 Task: Create a due date automation trigger when advanced on, on the monday of the week a card is due add dates without an incomplete due date at 11:00 AM.
Action: Mouse moved to (950, 75)
Screenshot: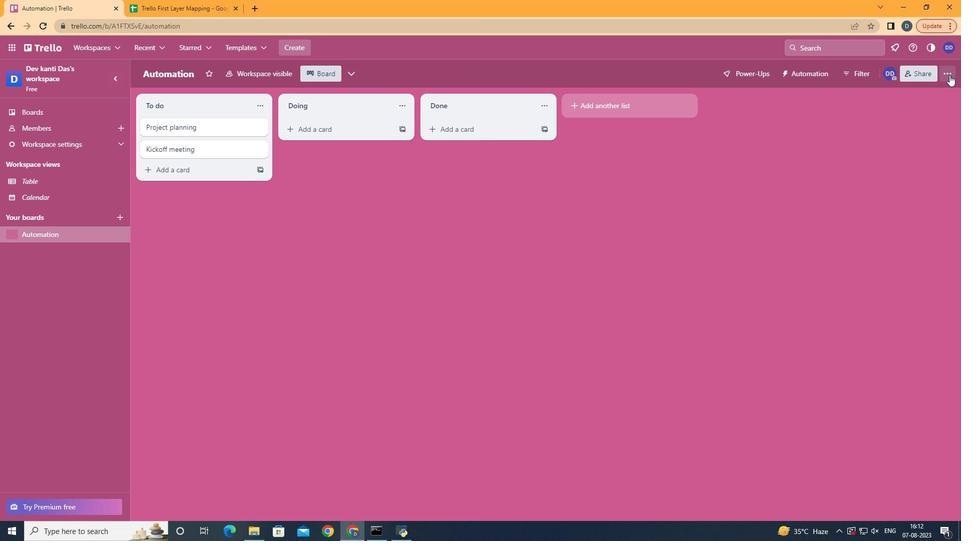 
Action: Mouse pressed left at (950, 75)
Screenshot: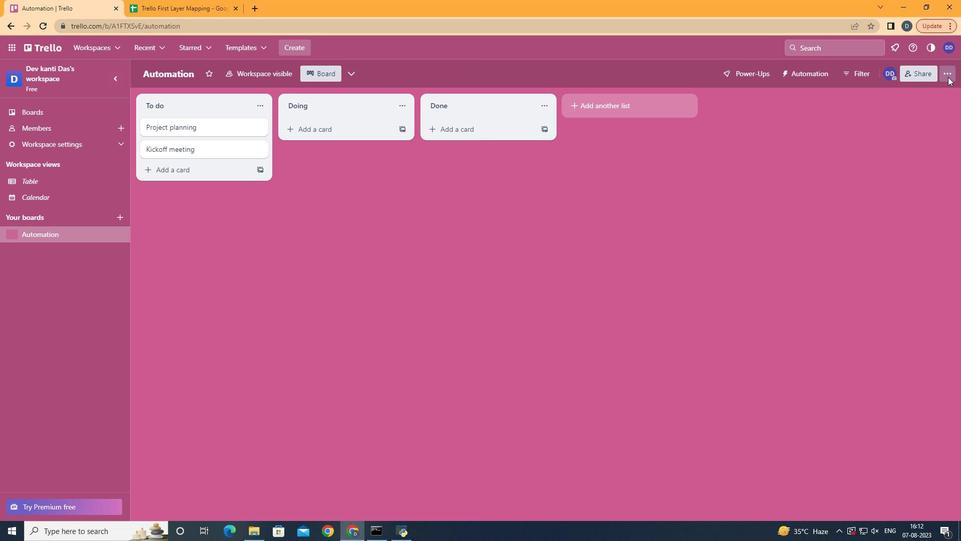 
Action: Mouse moved to (869, 223)
Screenshot: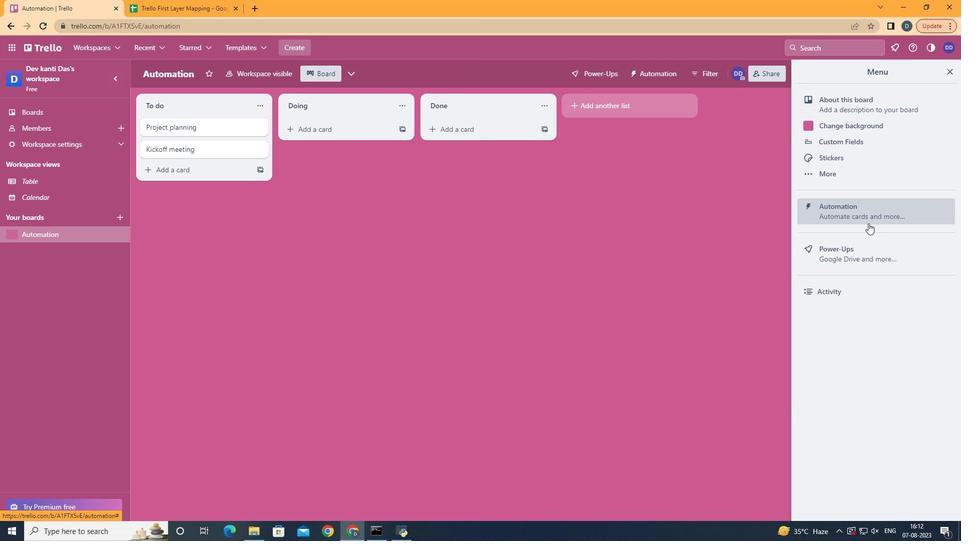 
Action: Mouse pressed left at (869, 223)
Screenshot: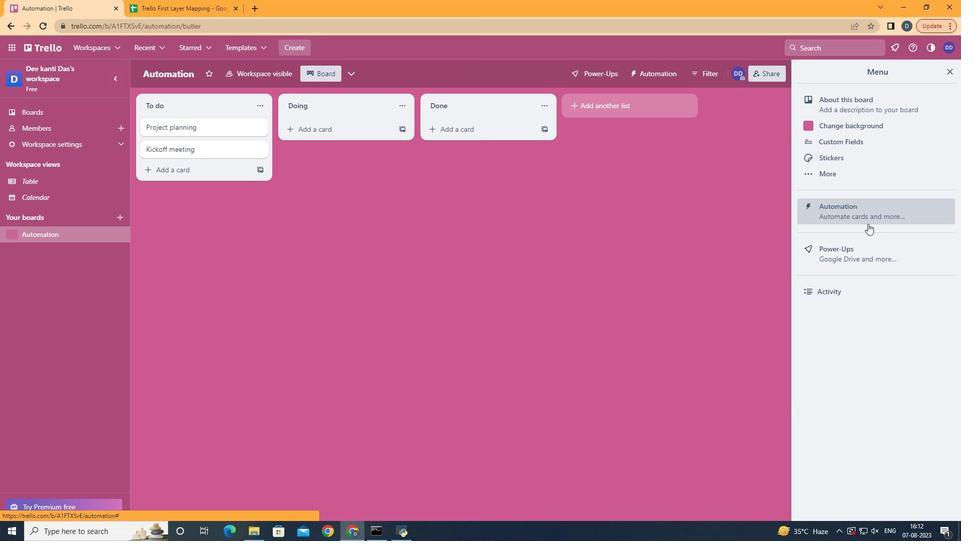 
Action: Mouse moved to (170, 200)
Screenshot: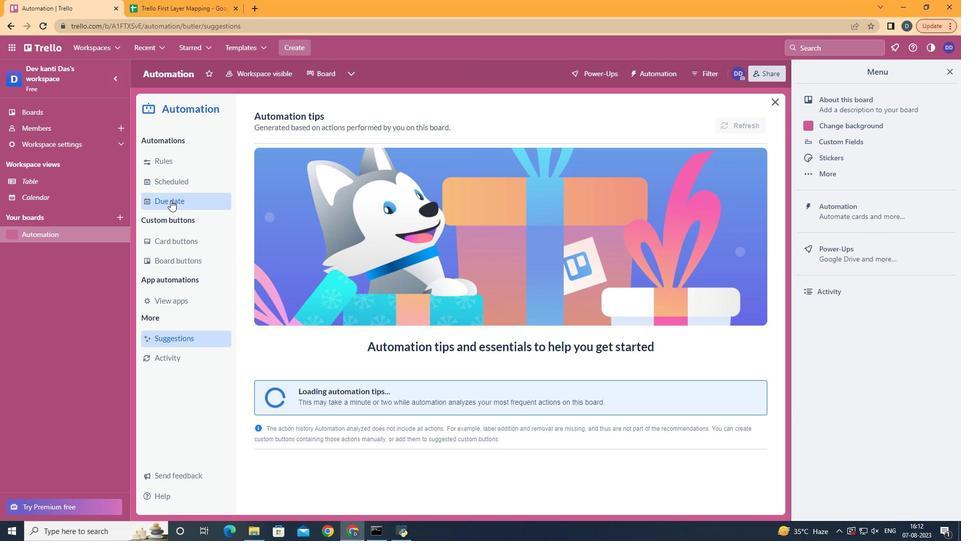 
Action: Mouse pressed left at (170, 200)
Screenshot: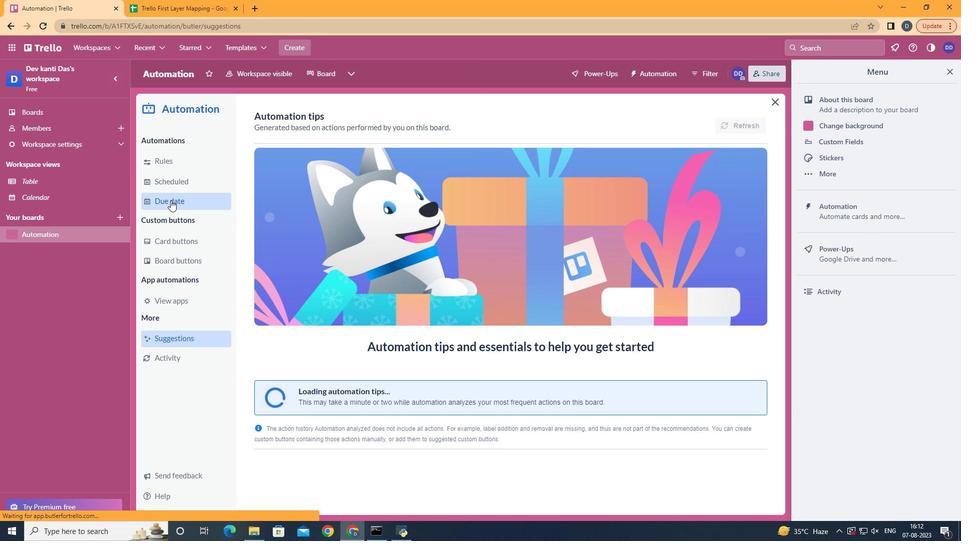 
Action: Mouse moved to (699, 120)
Screenshot: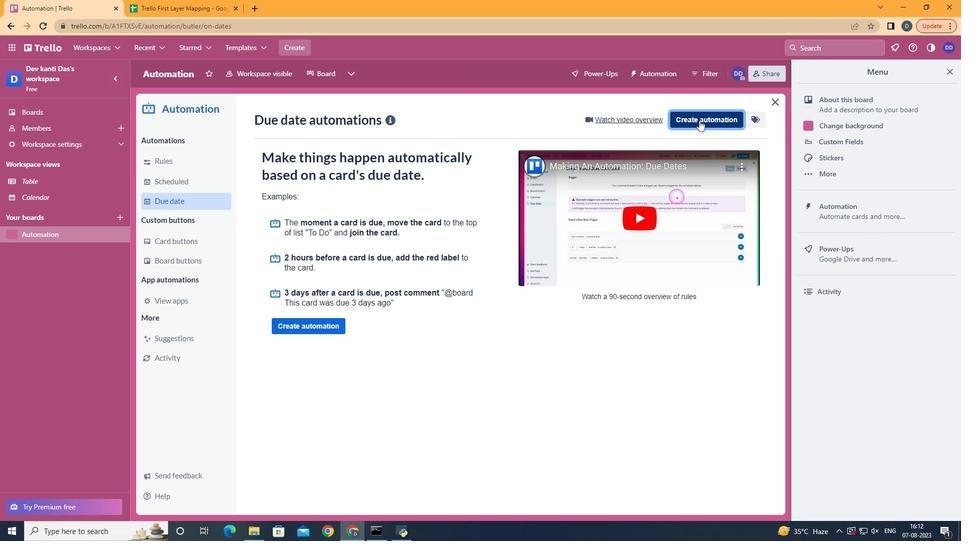 
Action: Mouse pressed left at (699, 120)
Screenshot: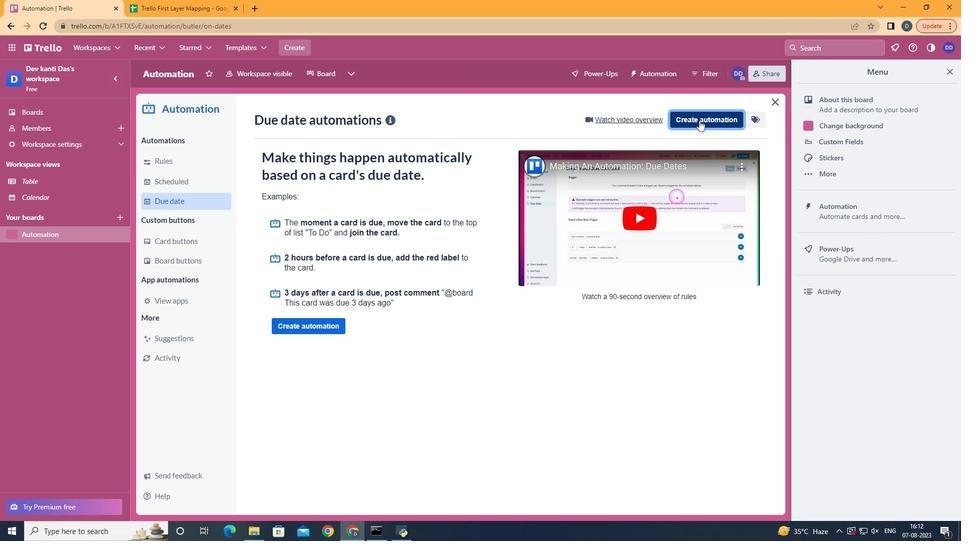
Action: Mouse moved to (539, 215)
Screenshot: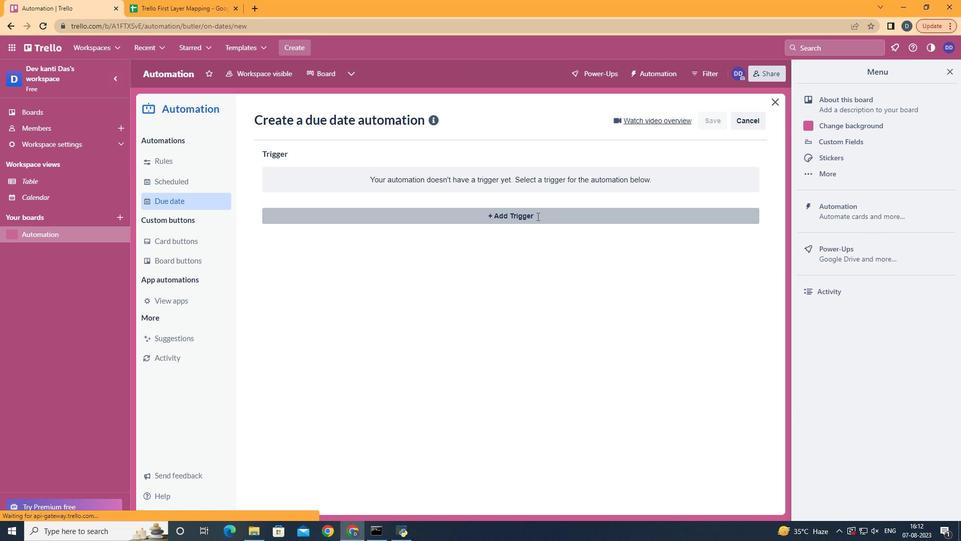 
Action: Mouse pressed left at (539, 215)
Screenshot: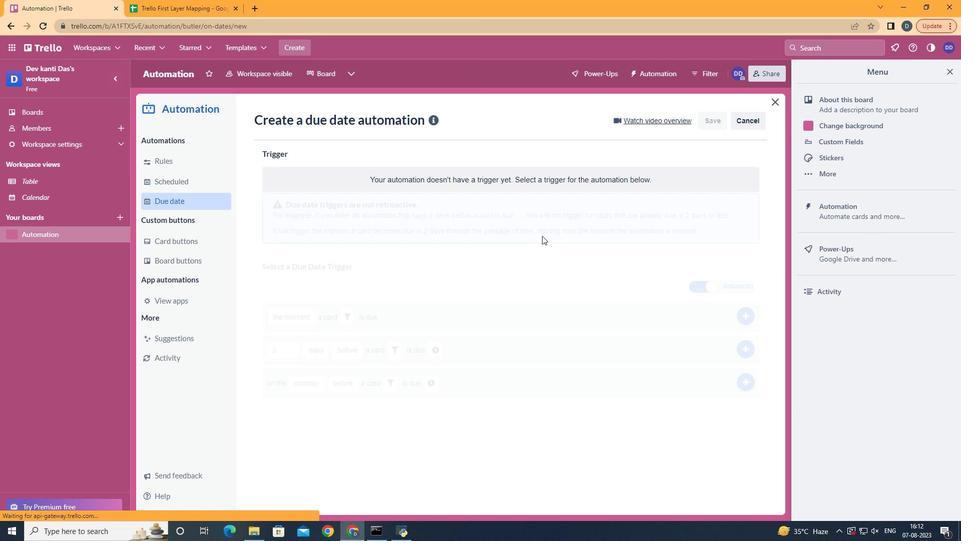 
Action: Mouse moved to (325, 265)
Screenshot: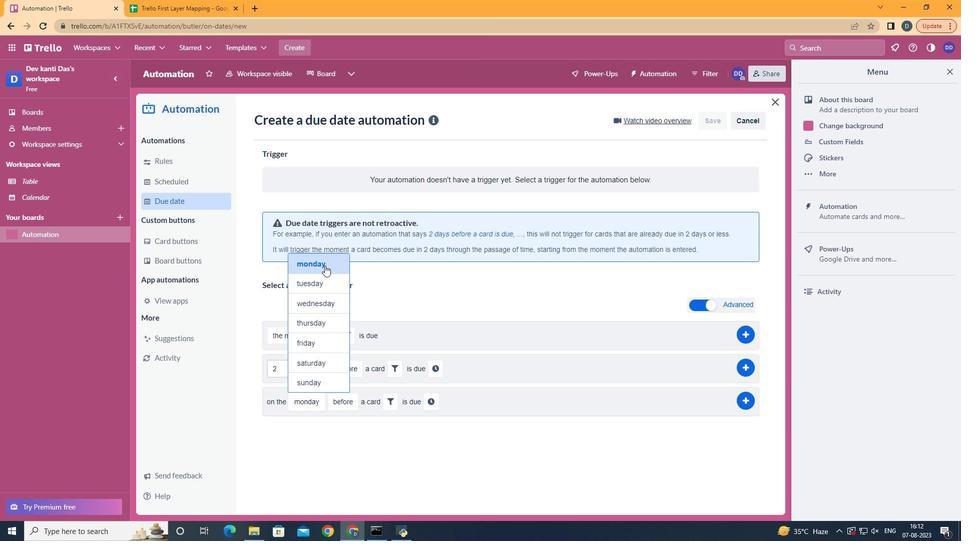 
Action: Mouse pressed left at (325, 265)
Screenshot: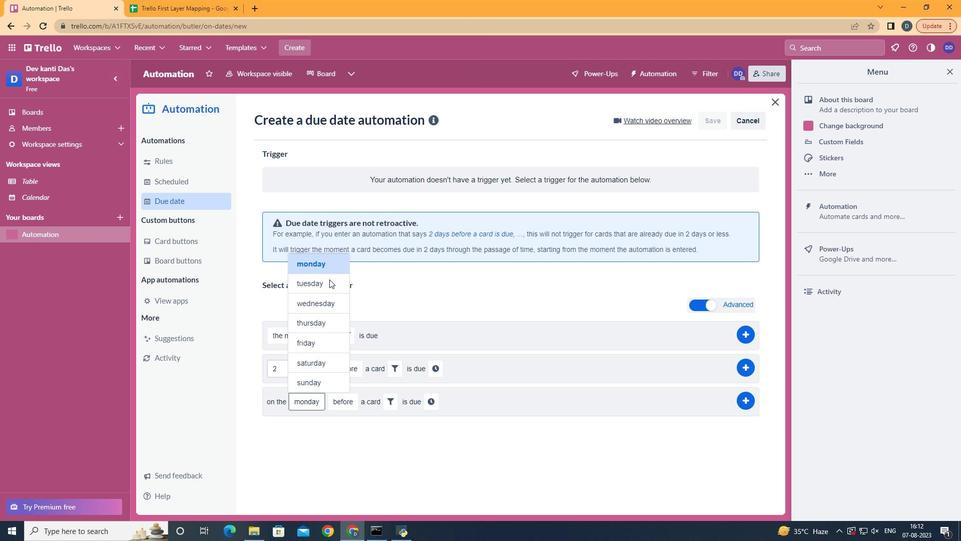 
Action: Mouse moved to (363, 462)
Screenshot: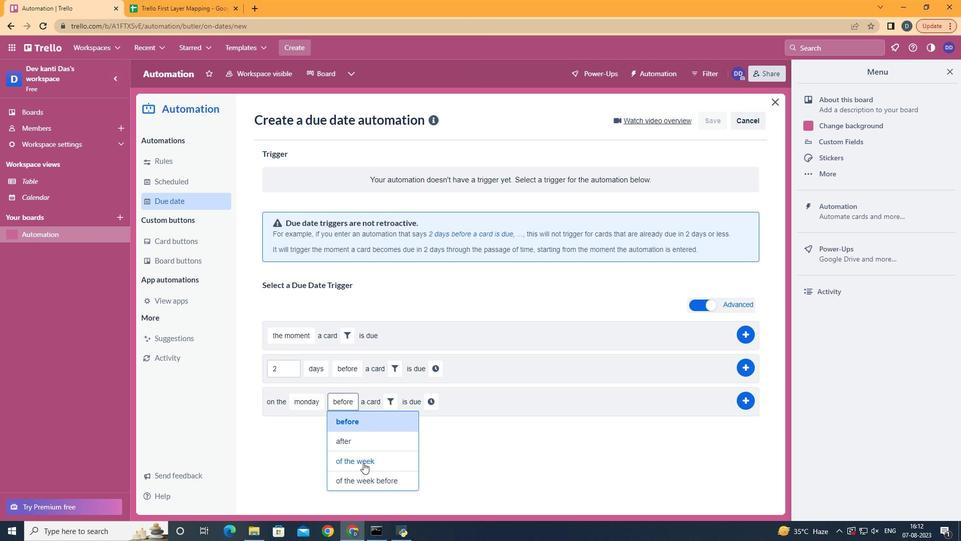 
Action: Mouse pressed left at (363, 462)
Screenshot: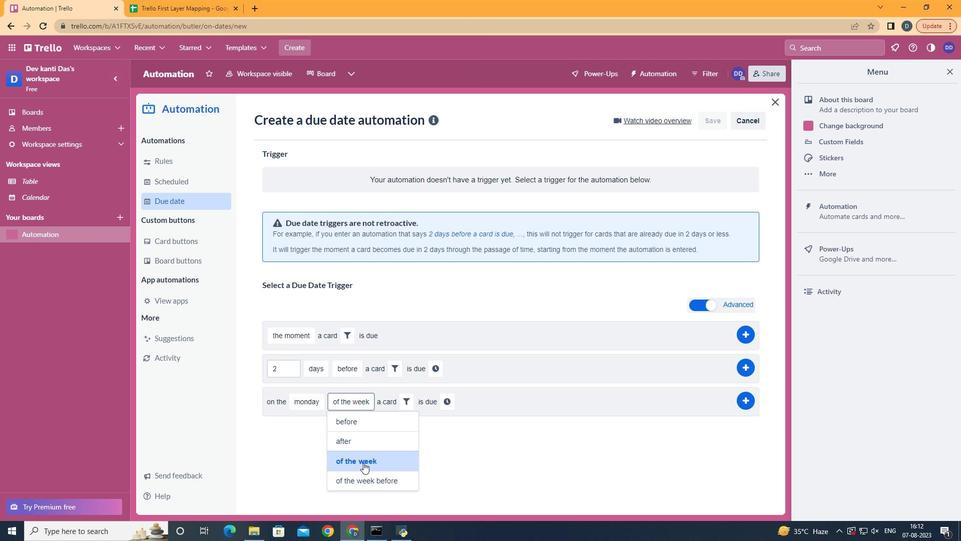 
Action: Mouse moved to (407, 401)
Screenshot: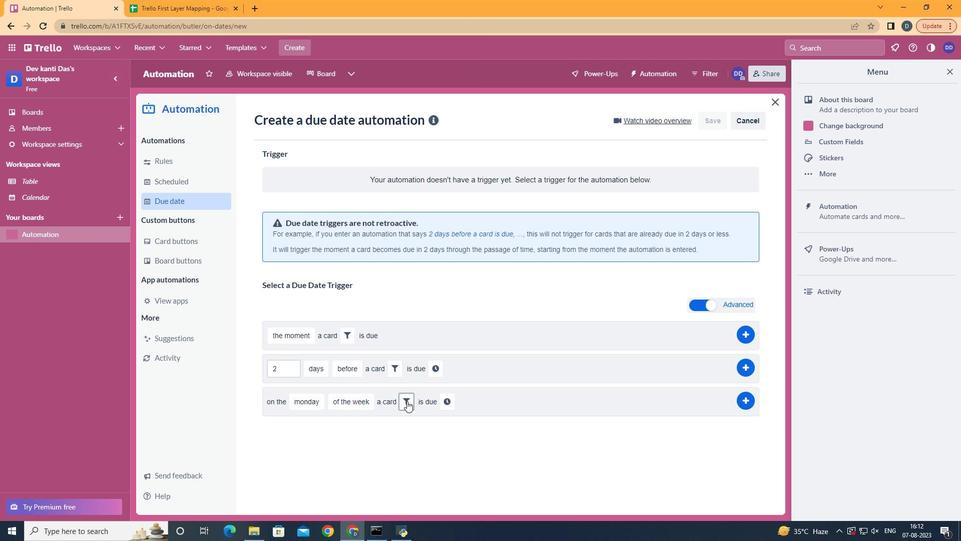 
Action: Mouse pressed left at (407, 401)
Screenshot: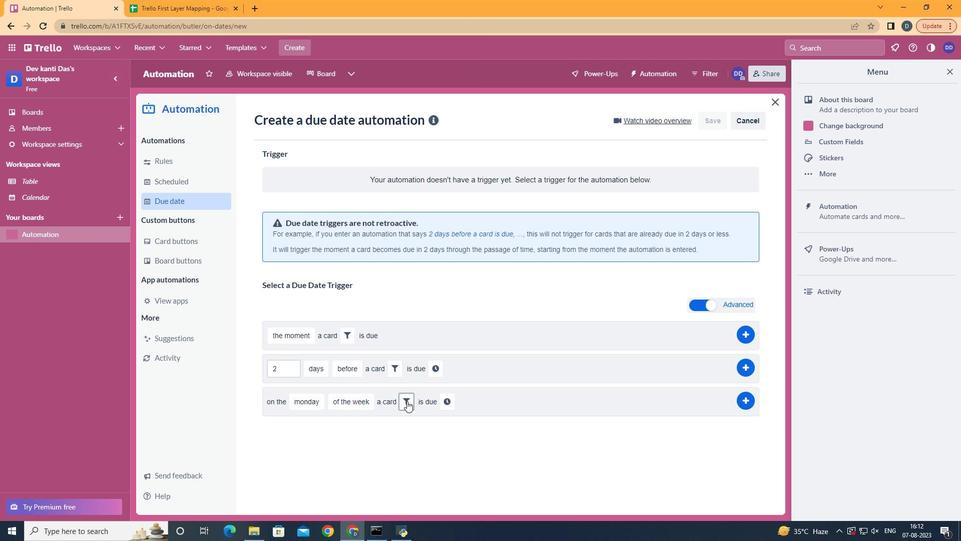 
Action: Mouse moved to (448, 432)
Screenshot: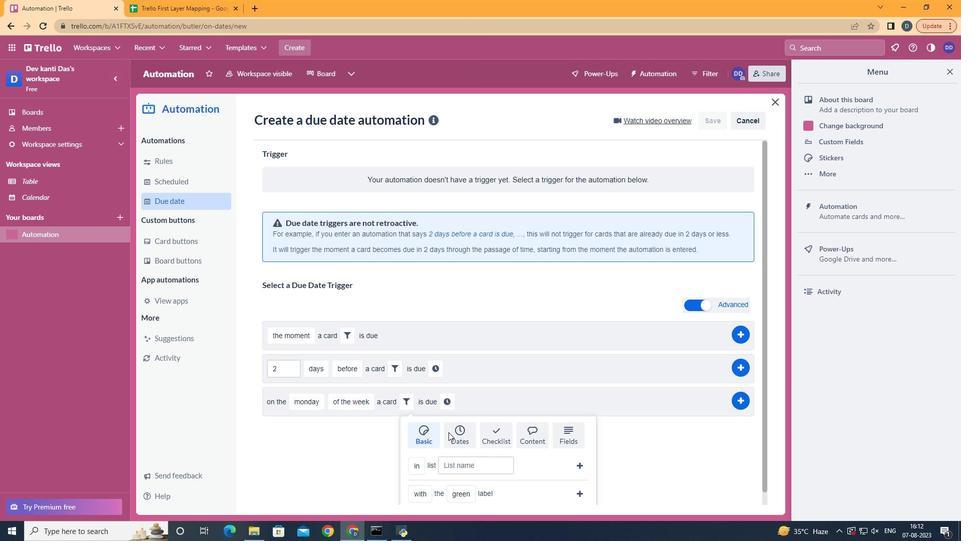 
Action: Mouse pressed left at (448, 432)
Screenshot: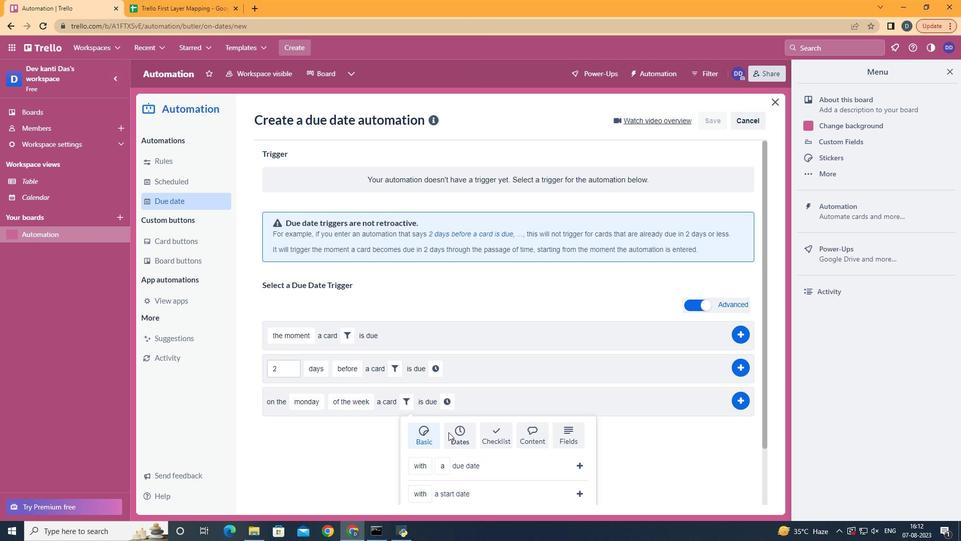 
Action: Mouse moved to (450, 435)
Screenshot: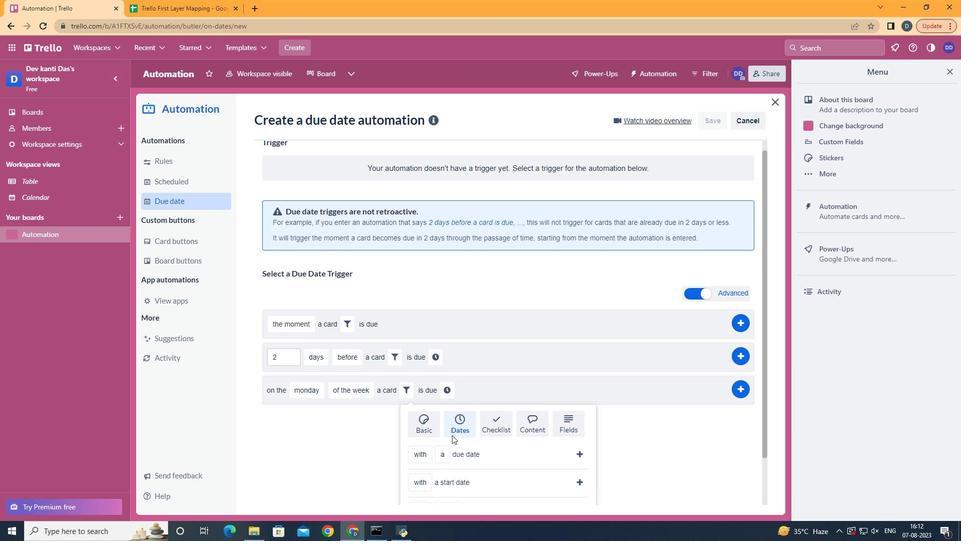 
Action: Mouse scrolled (450, 434) with delta (0, 0)
Screenshot: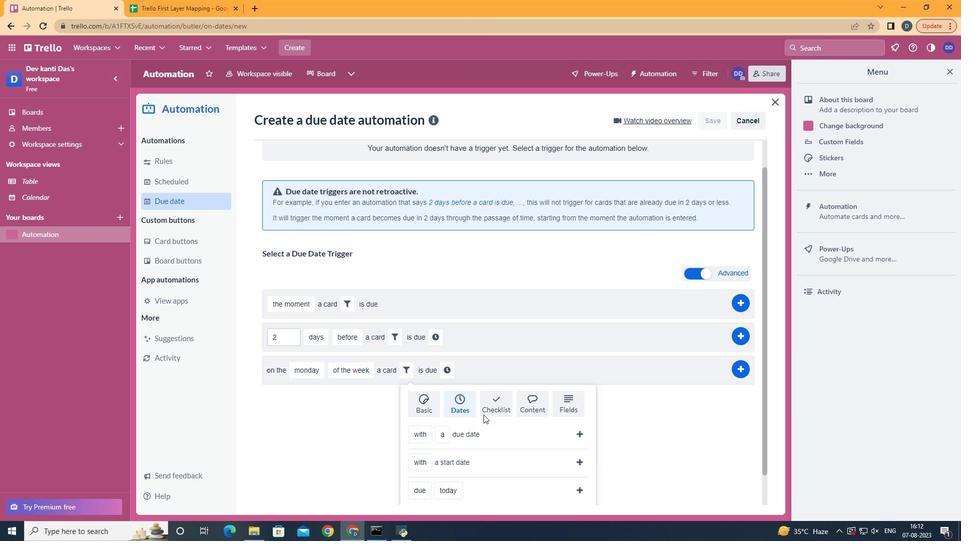
Action: Mouse scrolled (450, 434) with delta (0, 0)
Screenshot: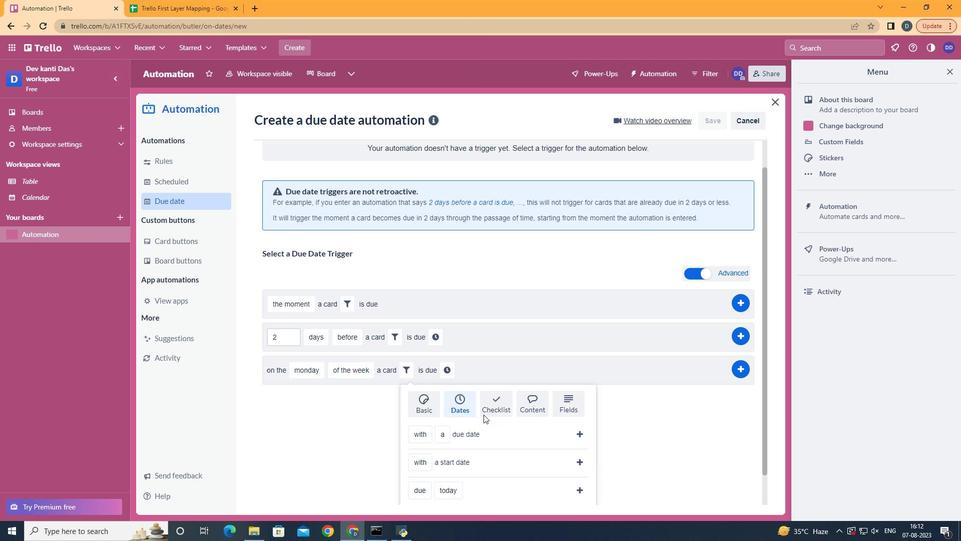 
Action: Mouse scrolled (450, 434) with delta (0, 0)
Screenshot: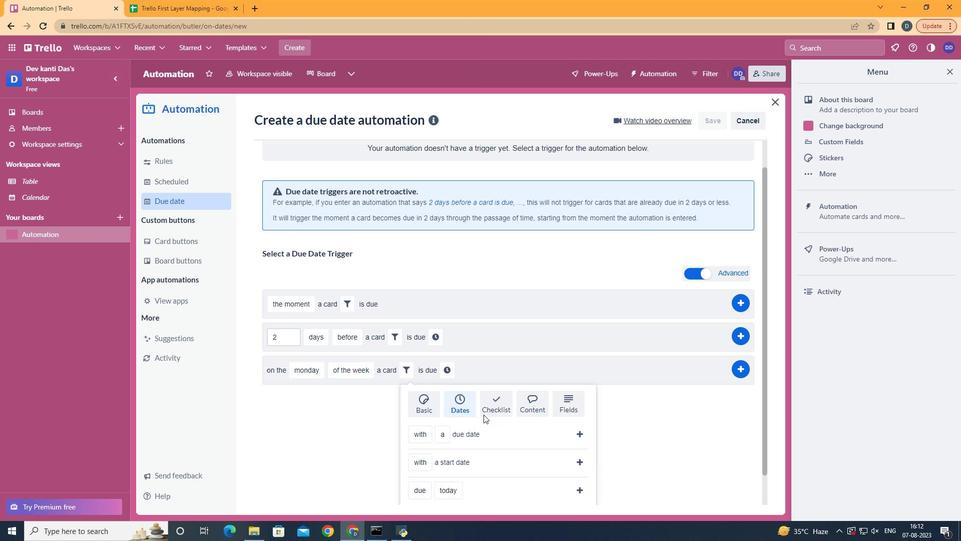 
Action: Mouse moved to (429, 440)
Screenshot: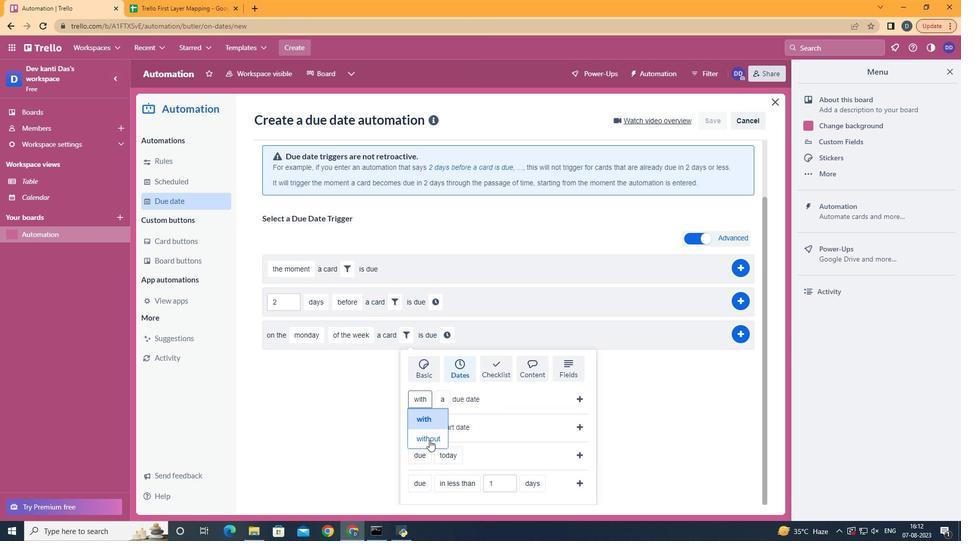 
Action: Mouse pressed left at (429, 440)
Screenshot: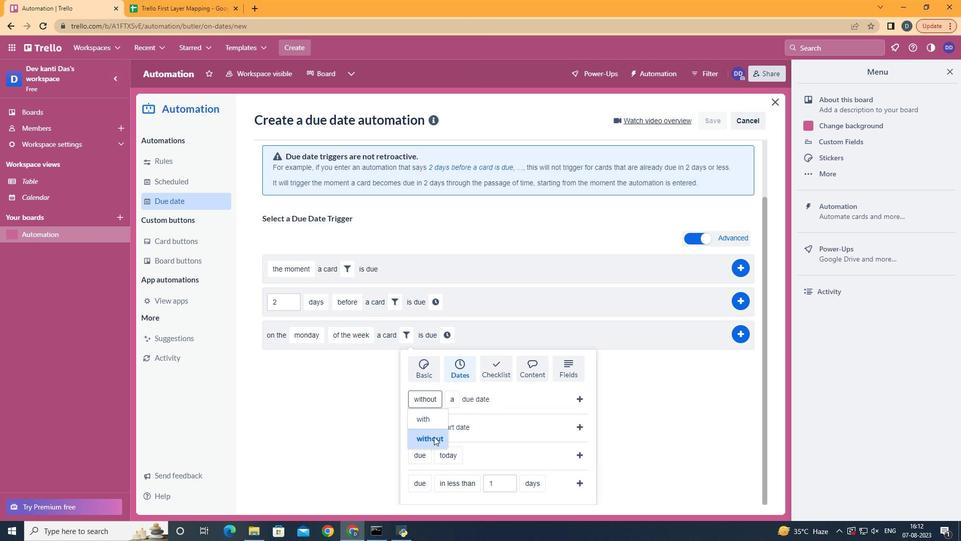 
Action: Mouse moved to (476, 458)
Screenshot: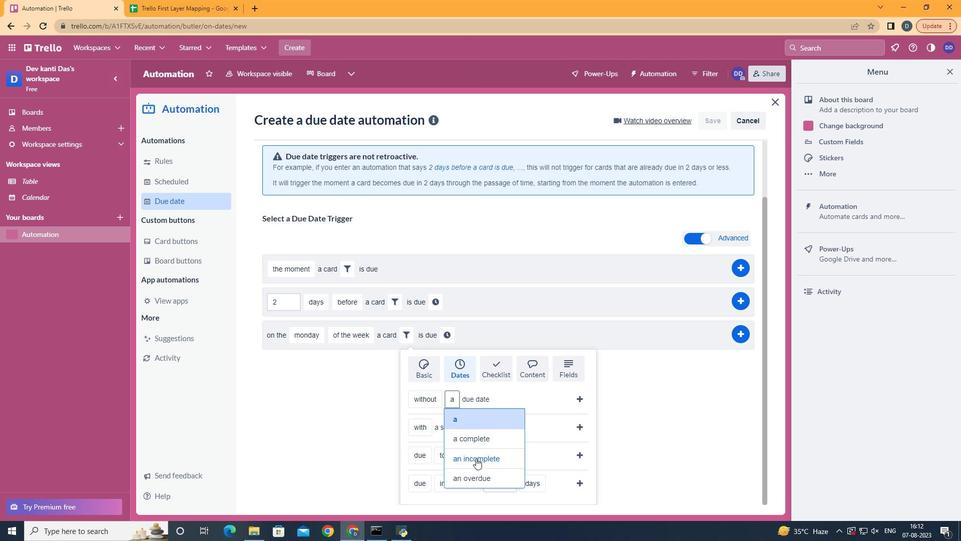 
Action: Mouse pressed left at (476, 458)
Screenshot: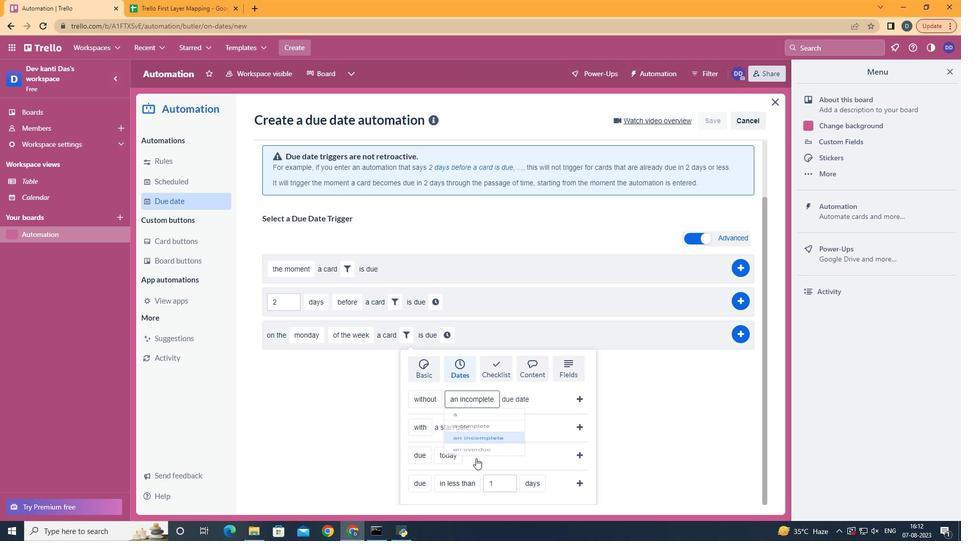 
Action: Mouse moved to (573, 399)
Screenshot: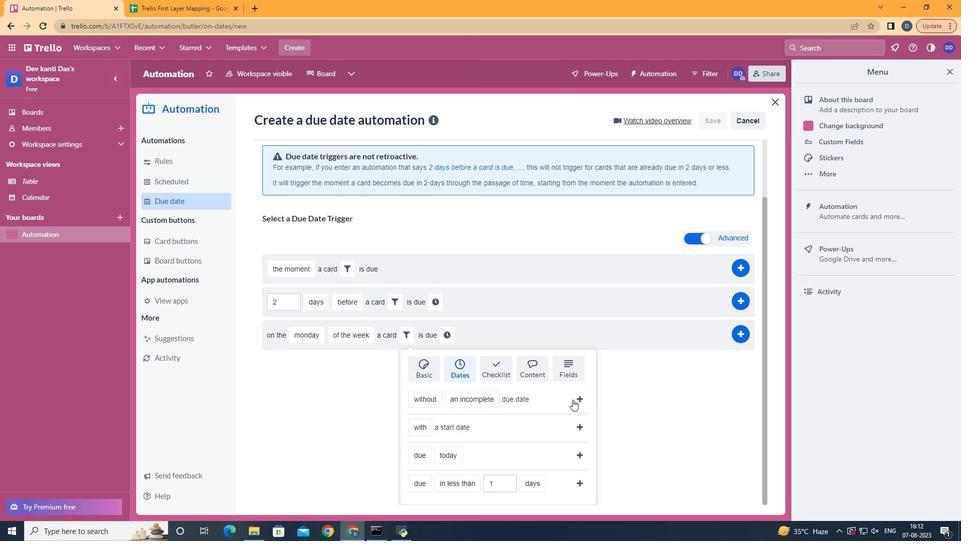 
Action: Mouse pressed left at (573, 399)
Screenshot: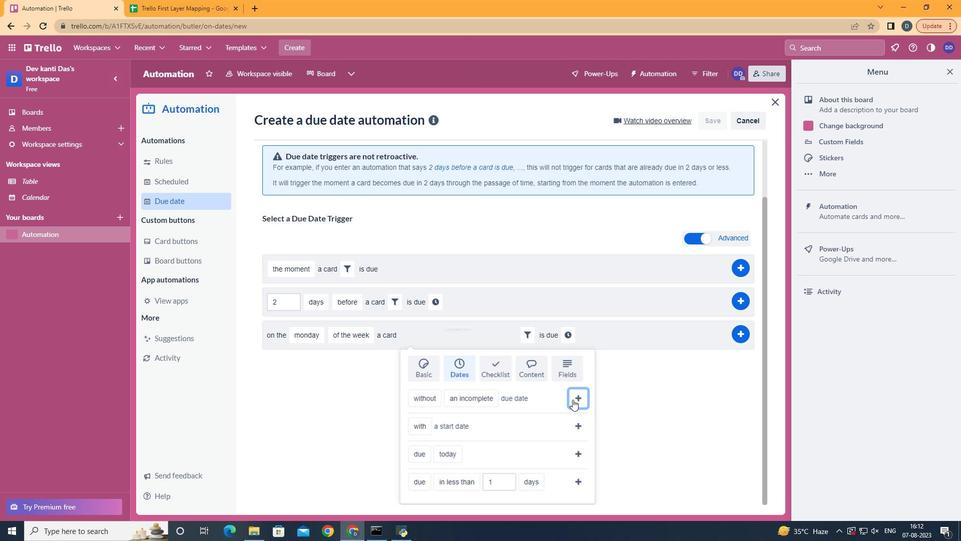 
Action: Mouse moved to (563, 399)
Screenshot: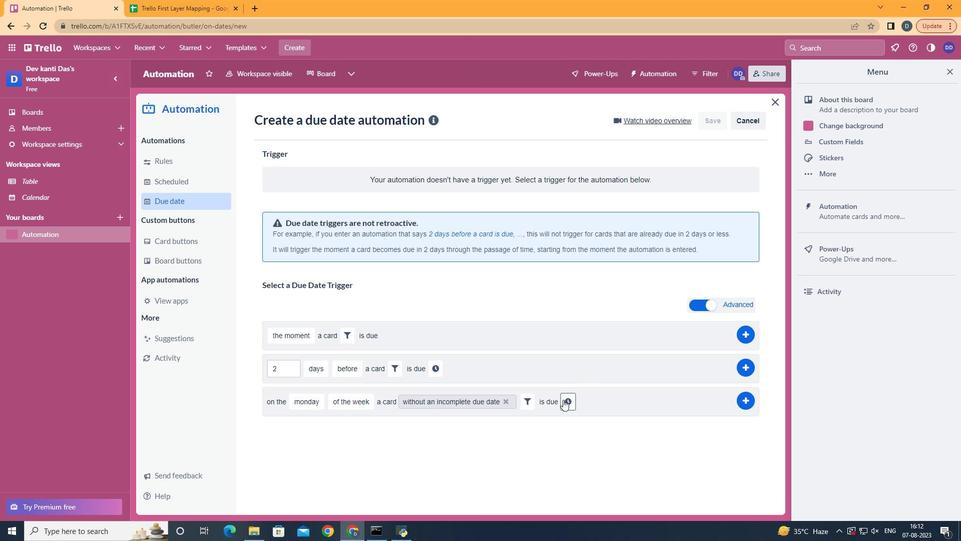 
Action: Mouse pressed left at (563, 399)
Screenshot: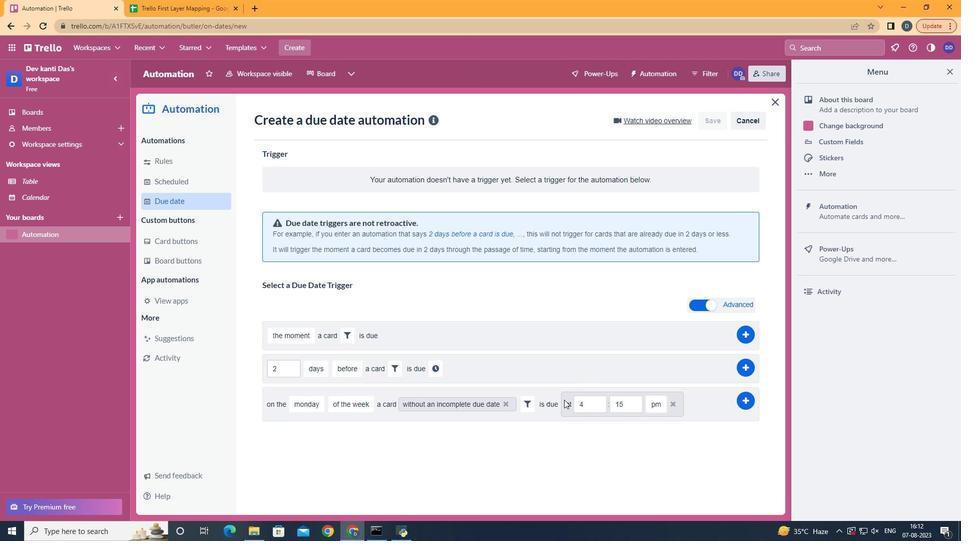 
Action: Mouse moved to (586, 400)
Screenshot: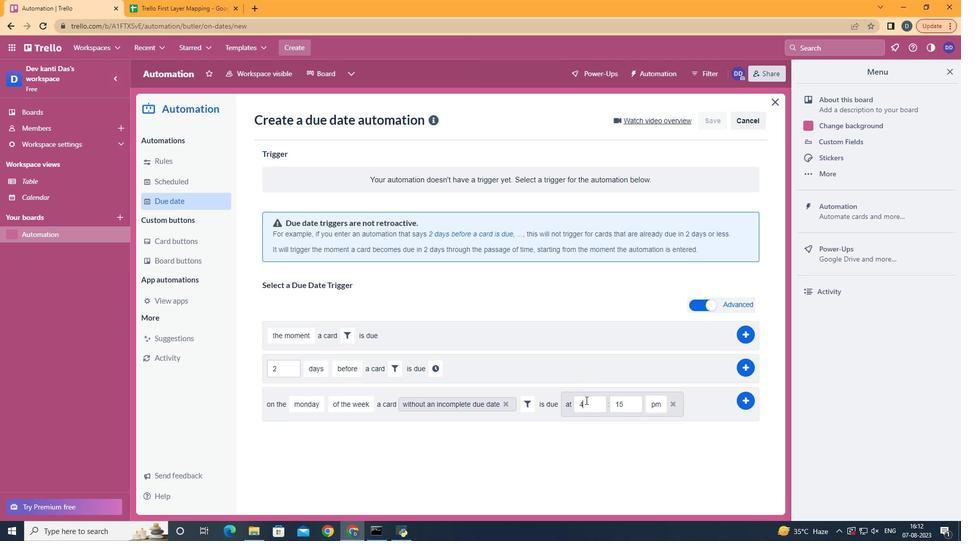 
Action: Mouse pressed left at (586, 400)
Screenshot: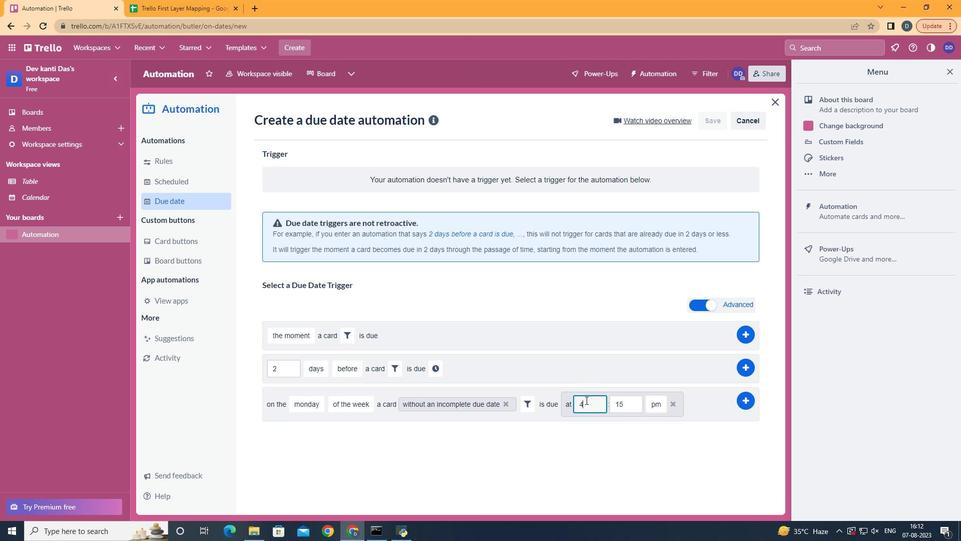 
Action: Key pressed <Key.backspace>11
Screenshot: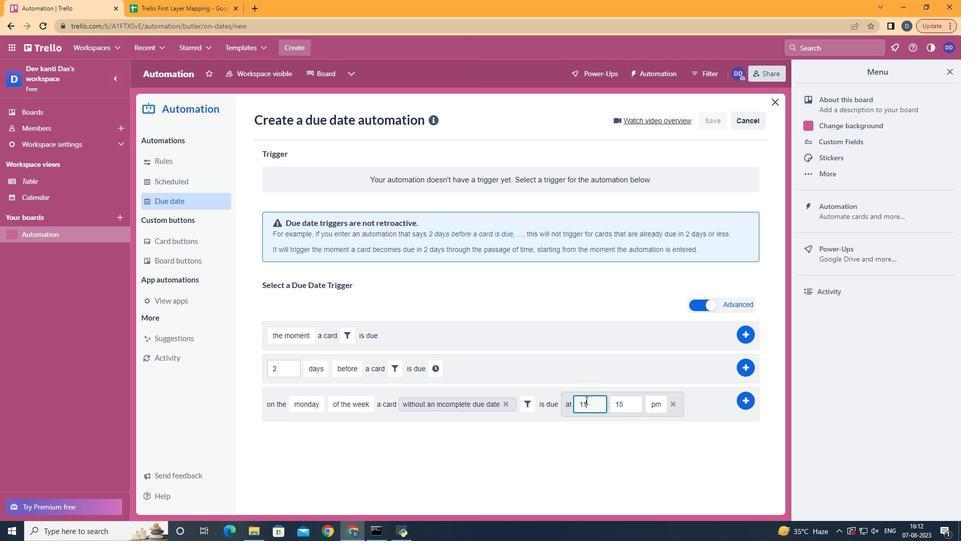 
Action: Mouse moved to (634, 404)
Screenshot: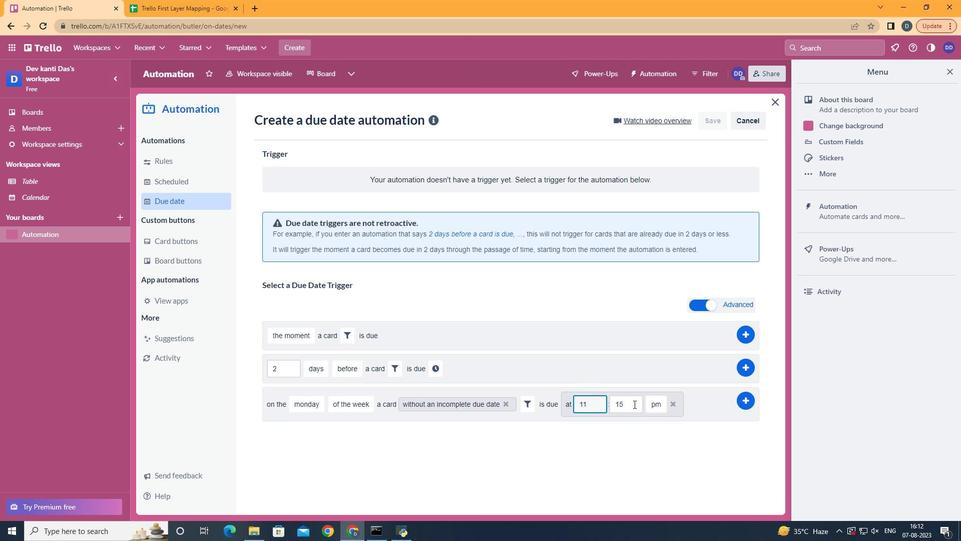 
Action: Mouse pressed left at (634, 404)
Screenshot: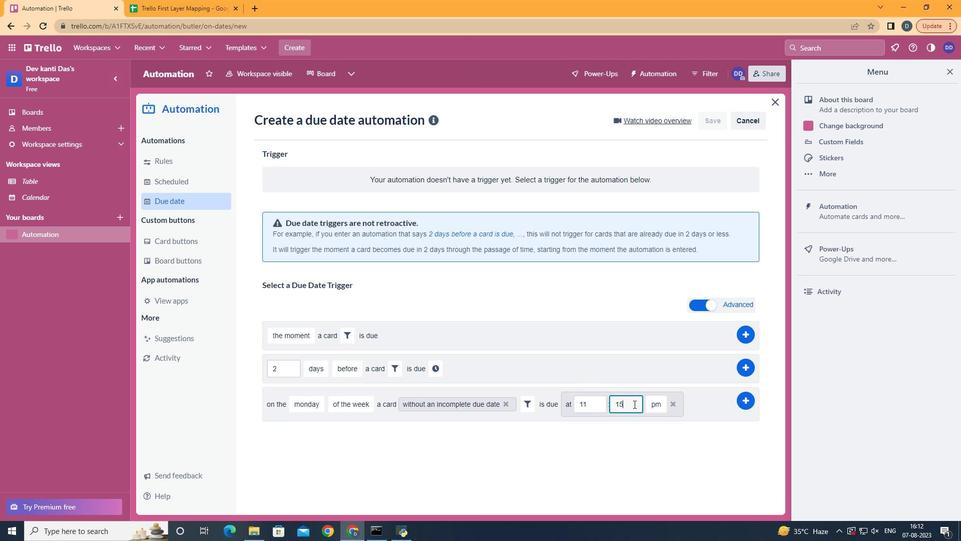 
Action: Key pressed <Key.backspace><Key.backspace>00
Screenshot: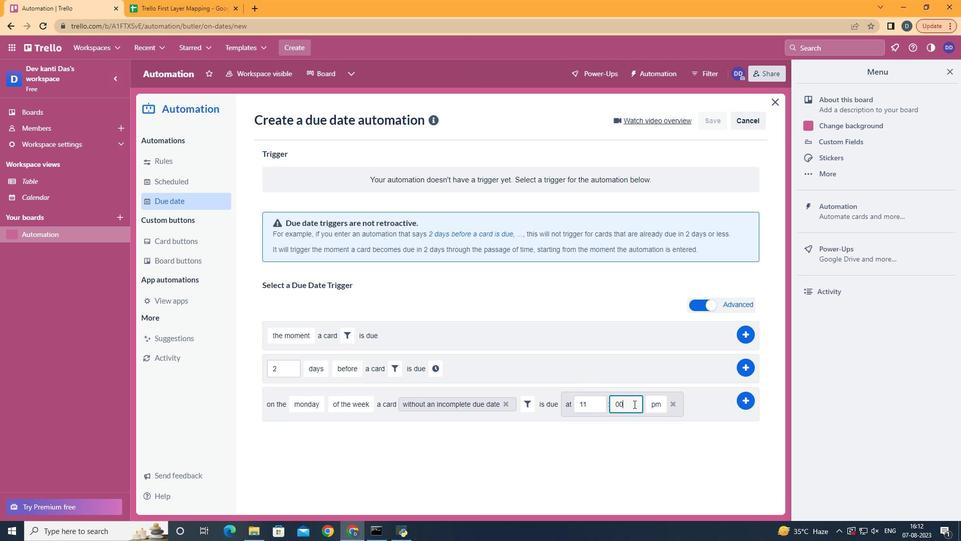 
Action: Mouse moved to (662, 422)
Screenshot: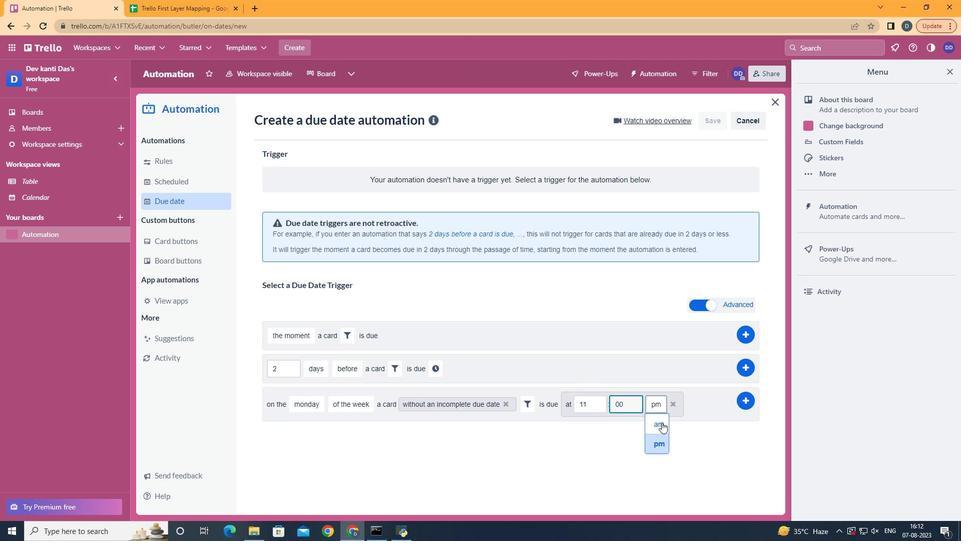 
Action: Mouse pressed left at (662, 422)
Screenshot: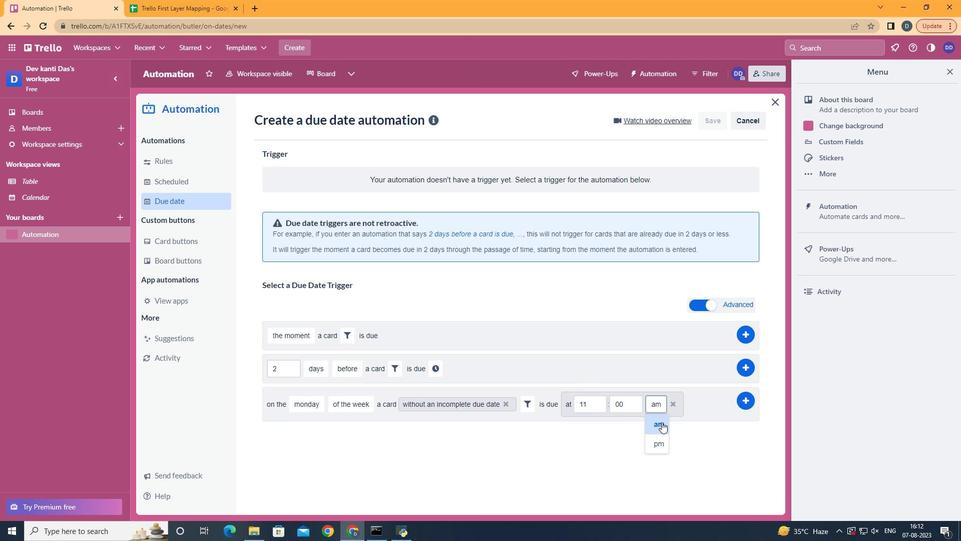
Action: Mouse moved to (753, 404)
Screenshot: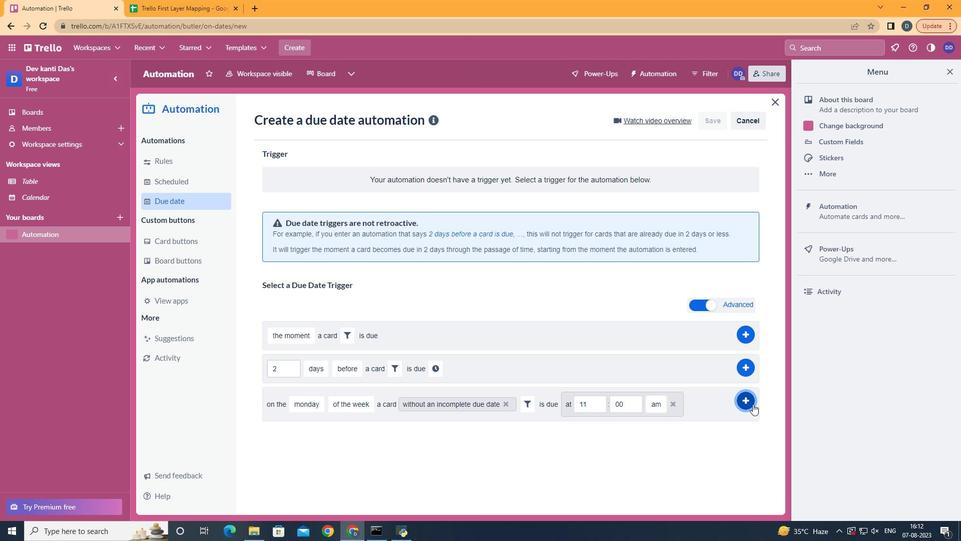 
Action: Mouse pressed left at (753, 404)
Screenshot: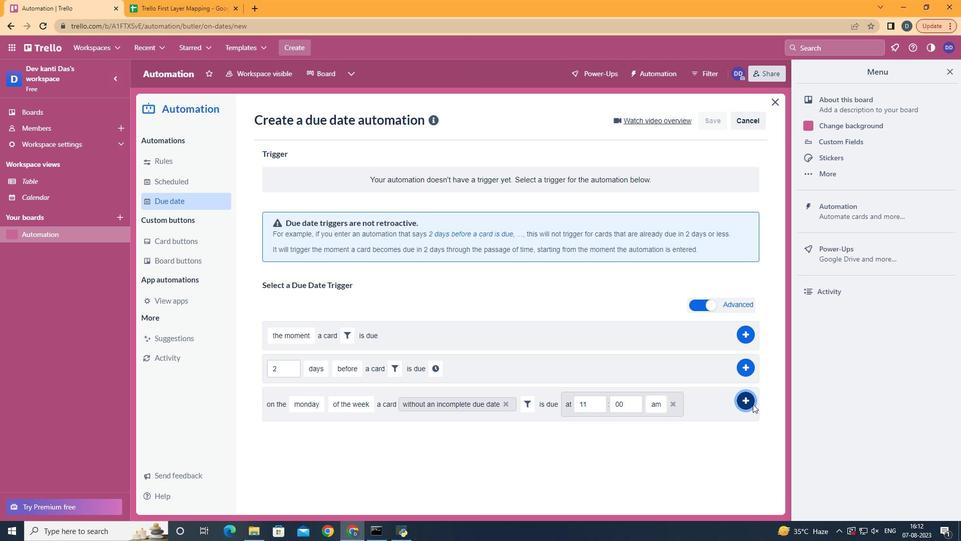 
Action: Mouse moved to (584, 183)
Screenshot: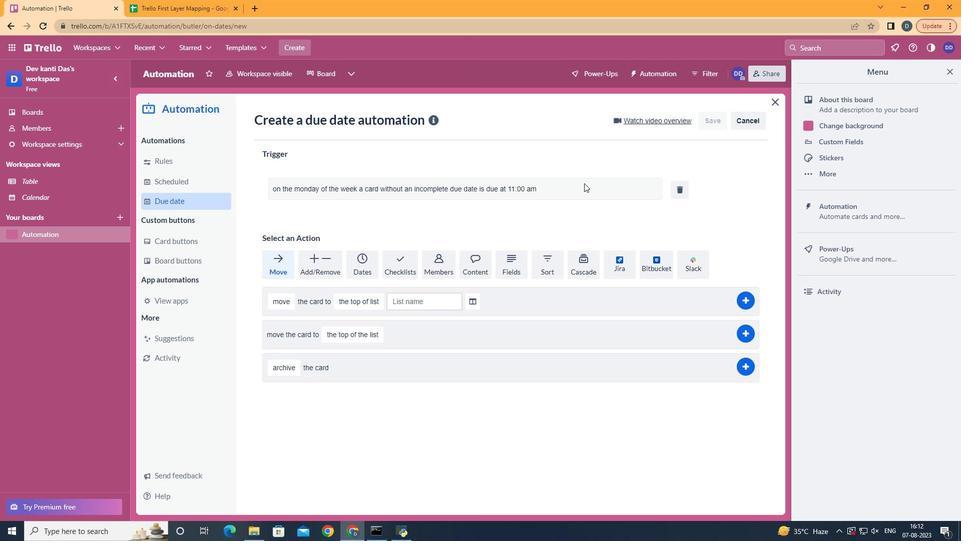 
